 Task: Add a condition where "Requester Is not Current user" in new tickets in your groups.
Action: Mouse moved to (105, 458)
Screenshot: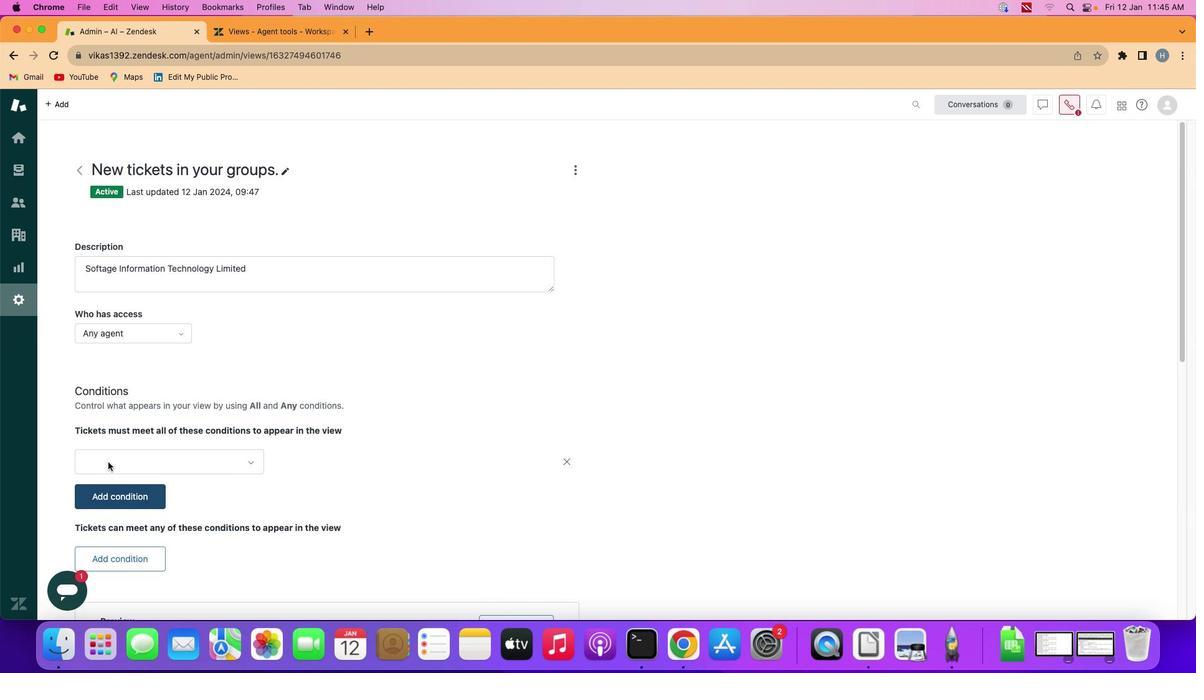 
Action: Mouse pressed left at (105, 458)
Screenshot: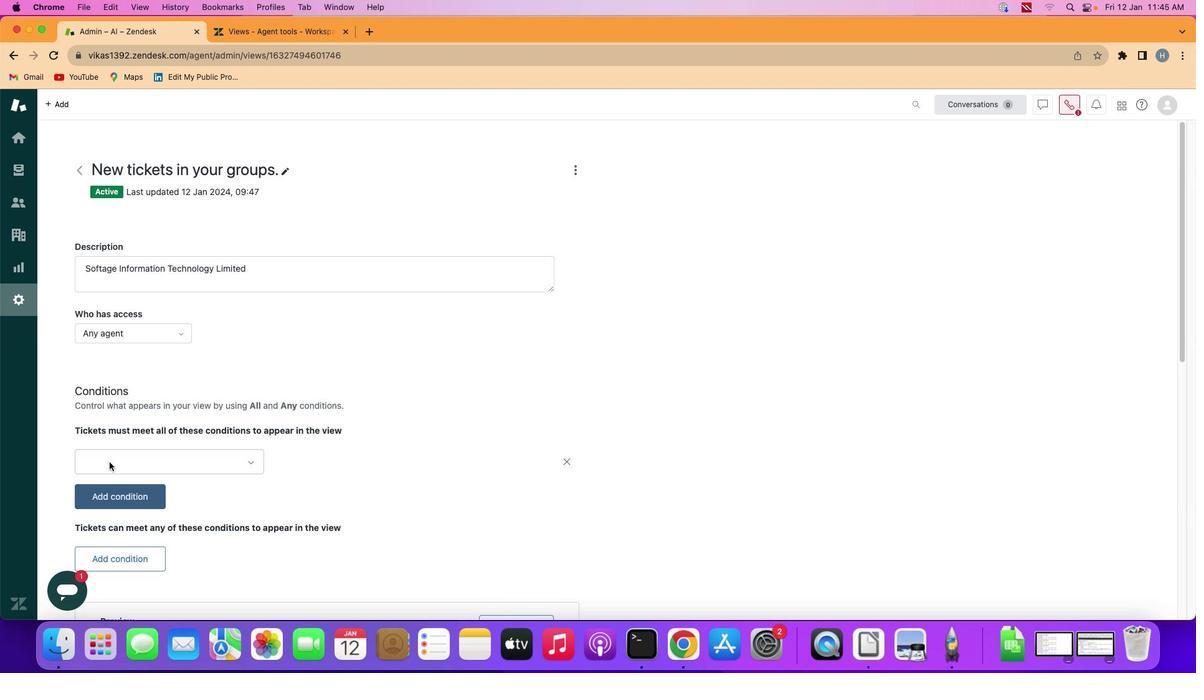 
Action: Mouse moved to (195, 455)
Screenshot: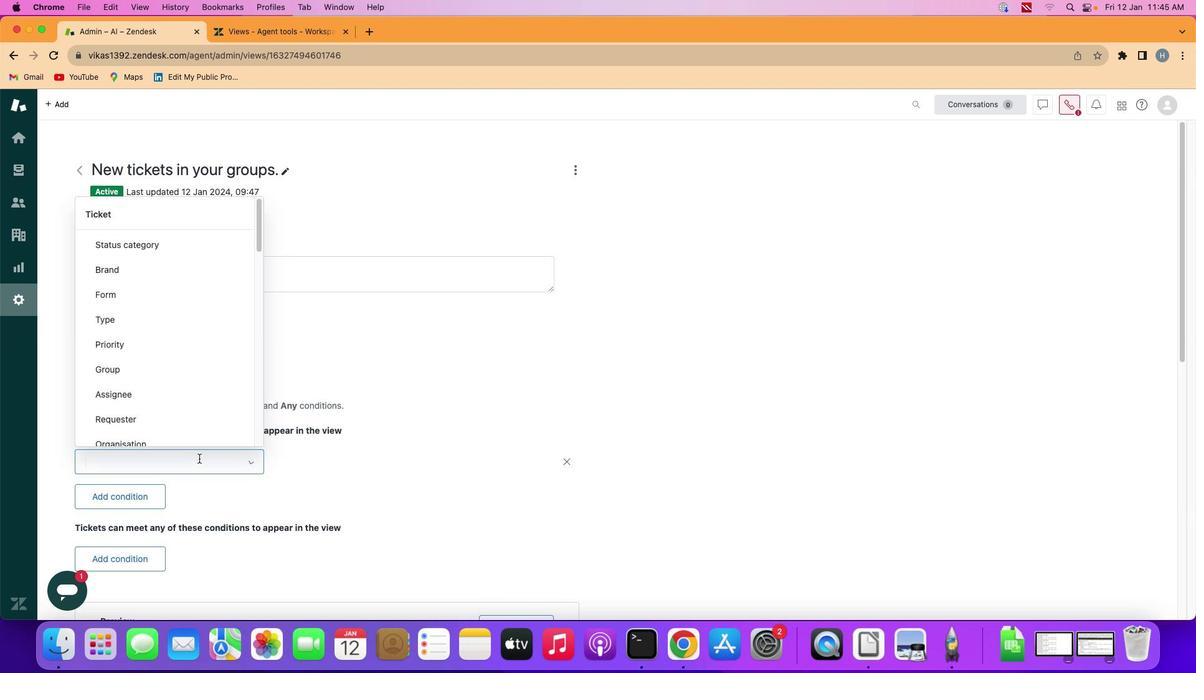 
Action: Mouse pressed left at (195, 455)
Screenshot: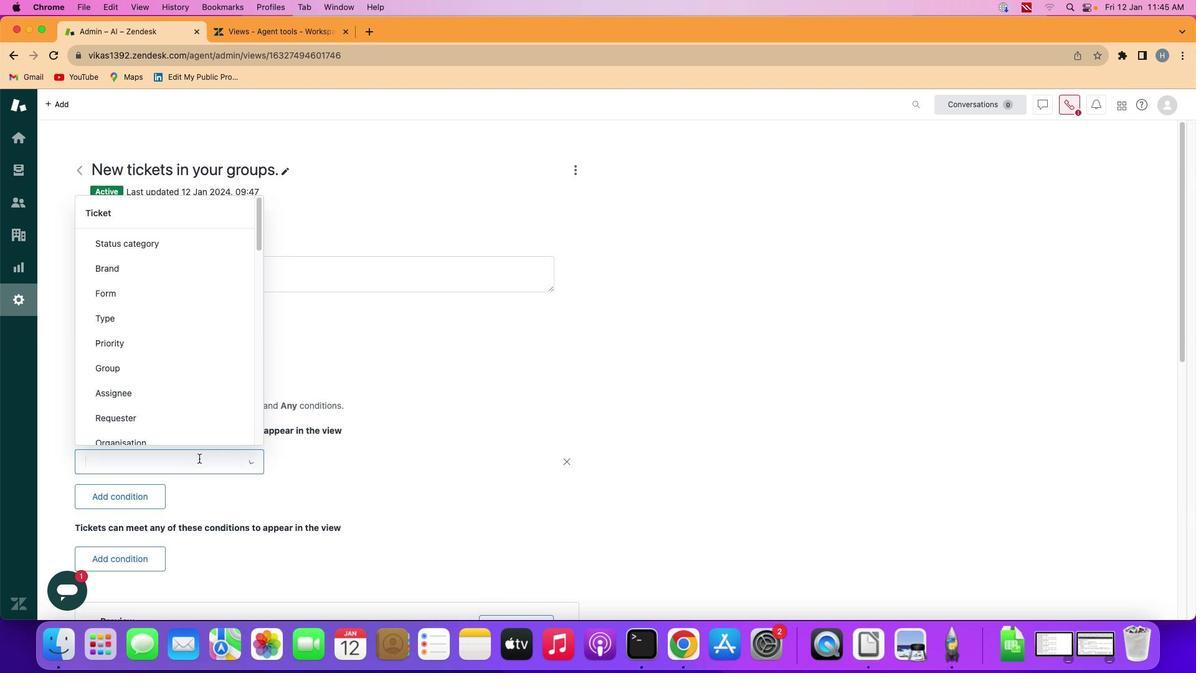 
Action: Mouse moved to (190, 411)
Screenshot: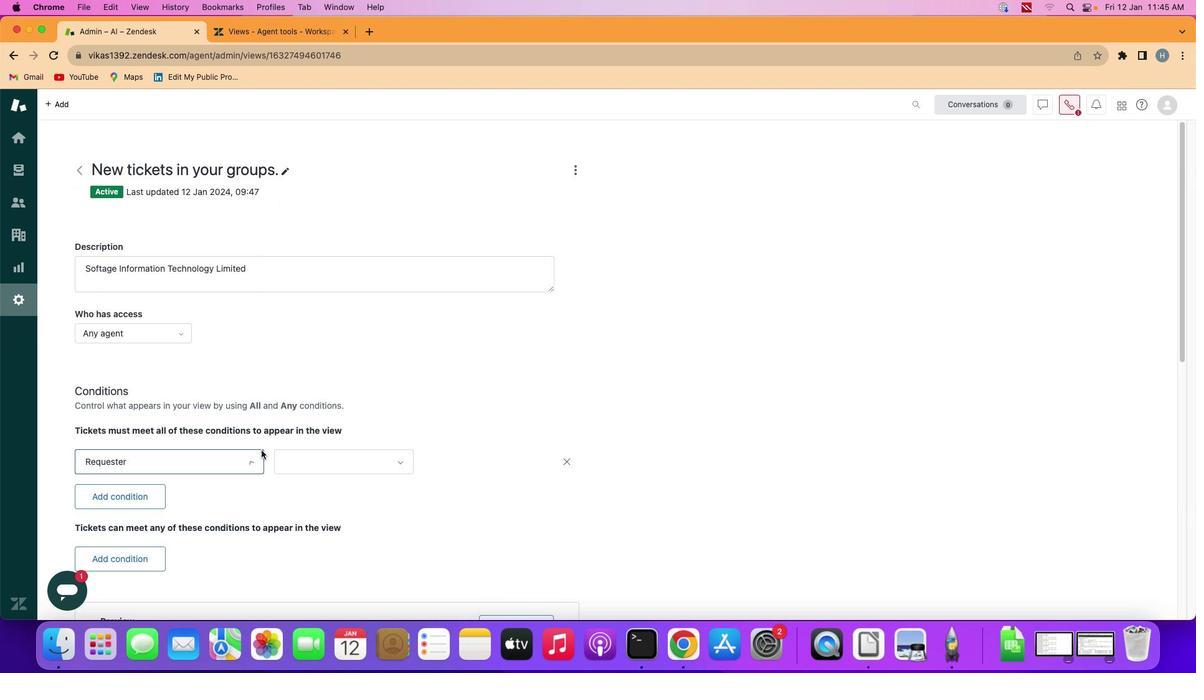 
Action: Mouse pressed left at (190, 411)
Screenshot: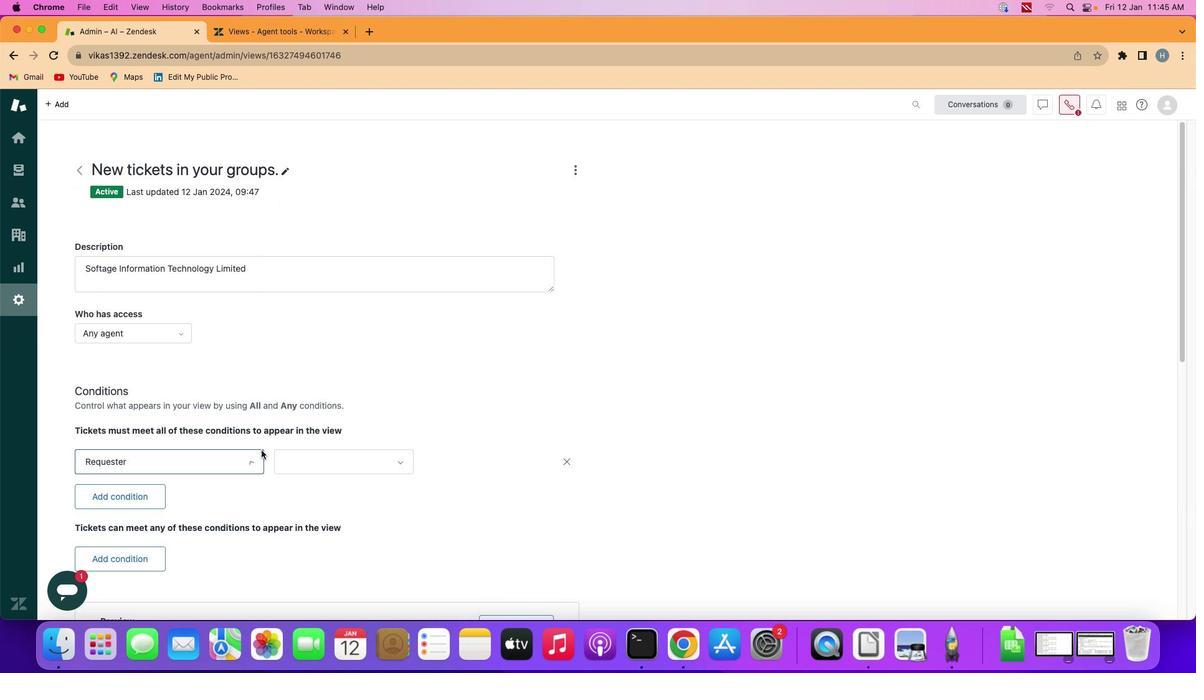 
Action: Mouse moved to (335, 458)
Screenshot: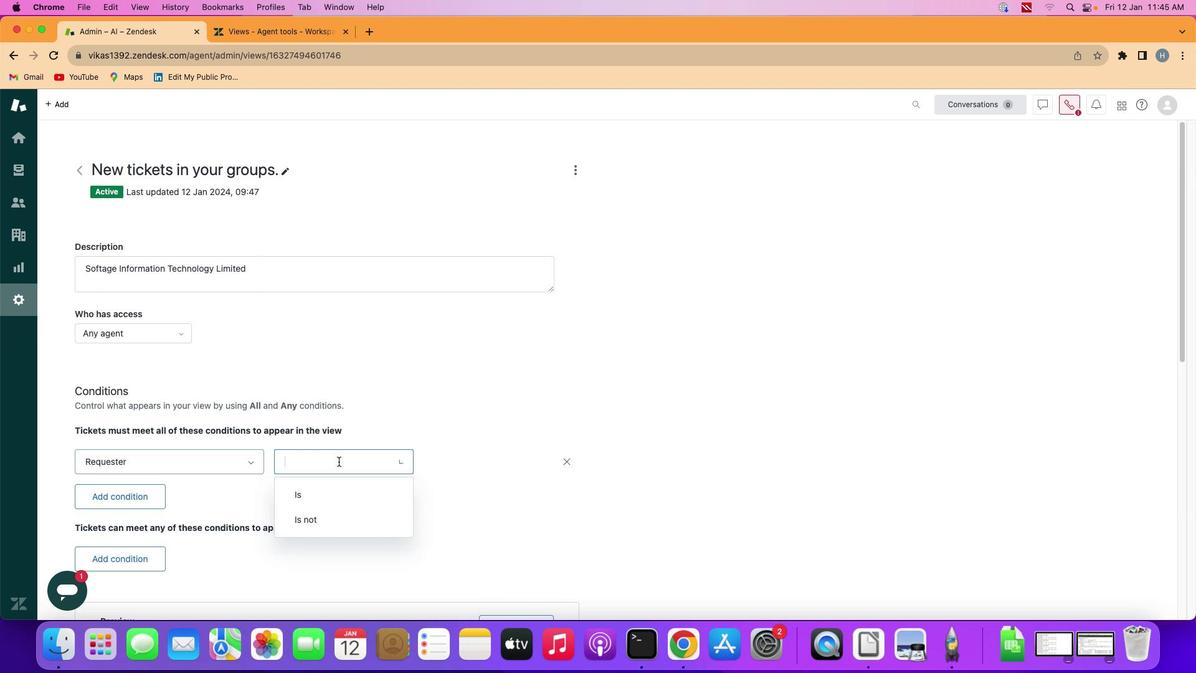 
Action: Mouse pressed left at (335, 458)
Screenshot: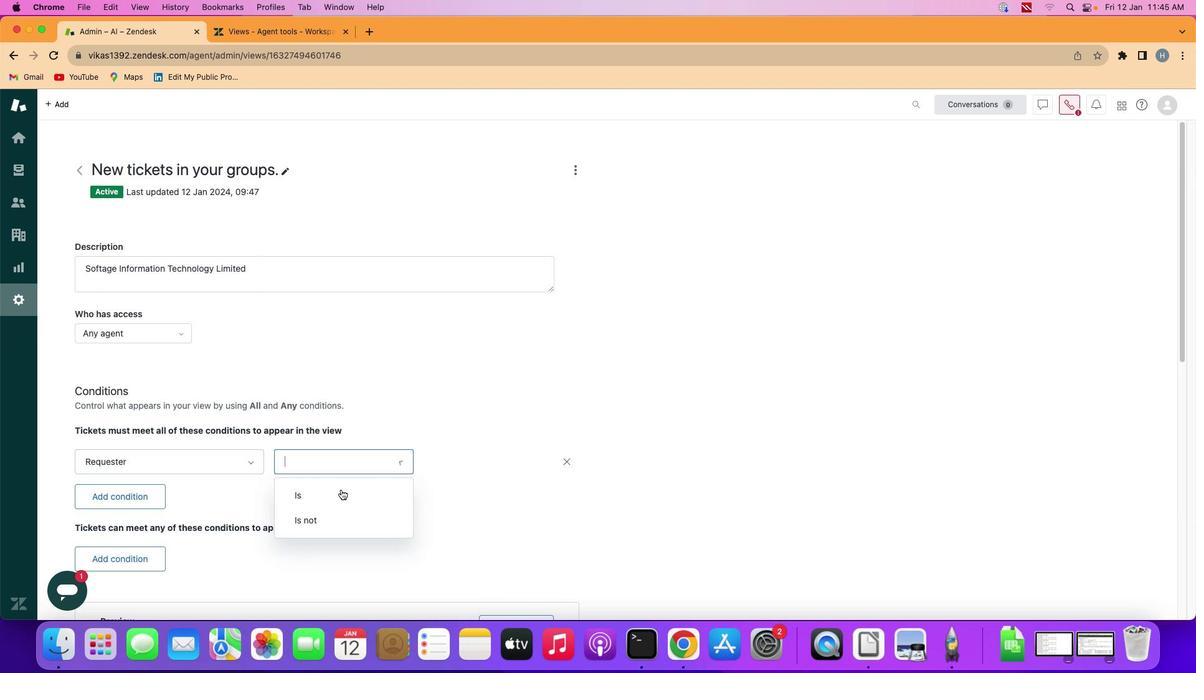 
Action: Mouse moved to (341, 516)
Screenshot: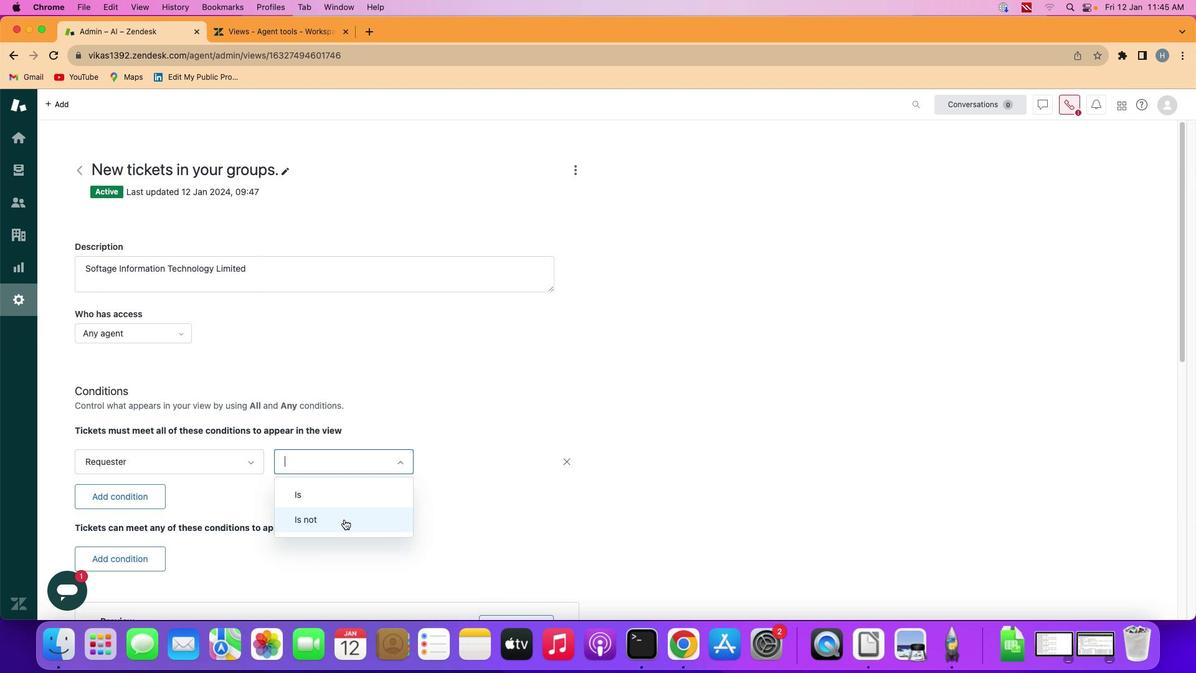 
Action: Mouse pressed left at (341, 516)
Screenshot: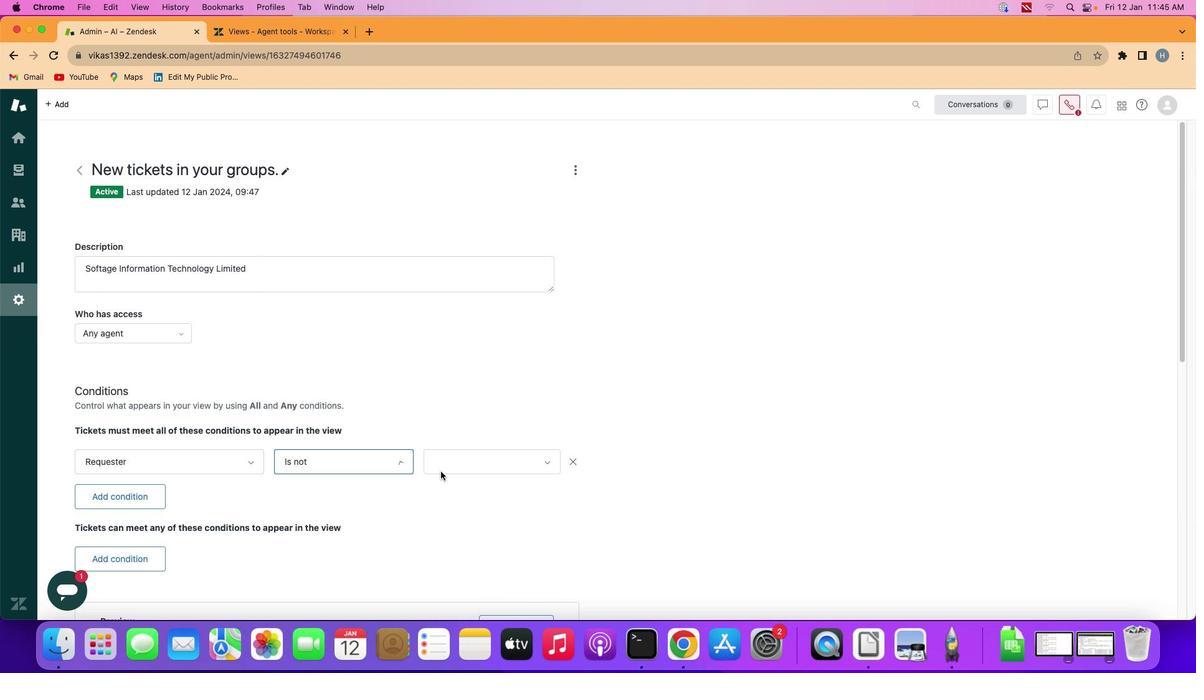 
Action: Mouse moved to (466, 460)
Screenshot: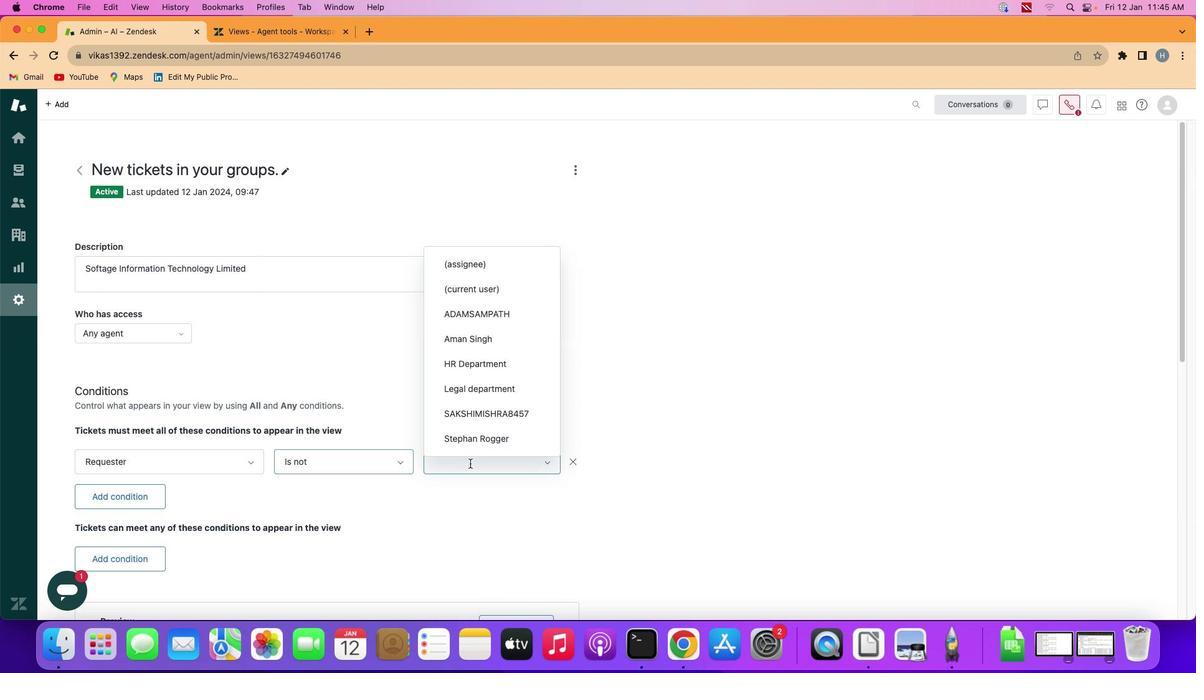 
Action: Mouse pressed left at (466, 460)
Screenshot: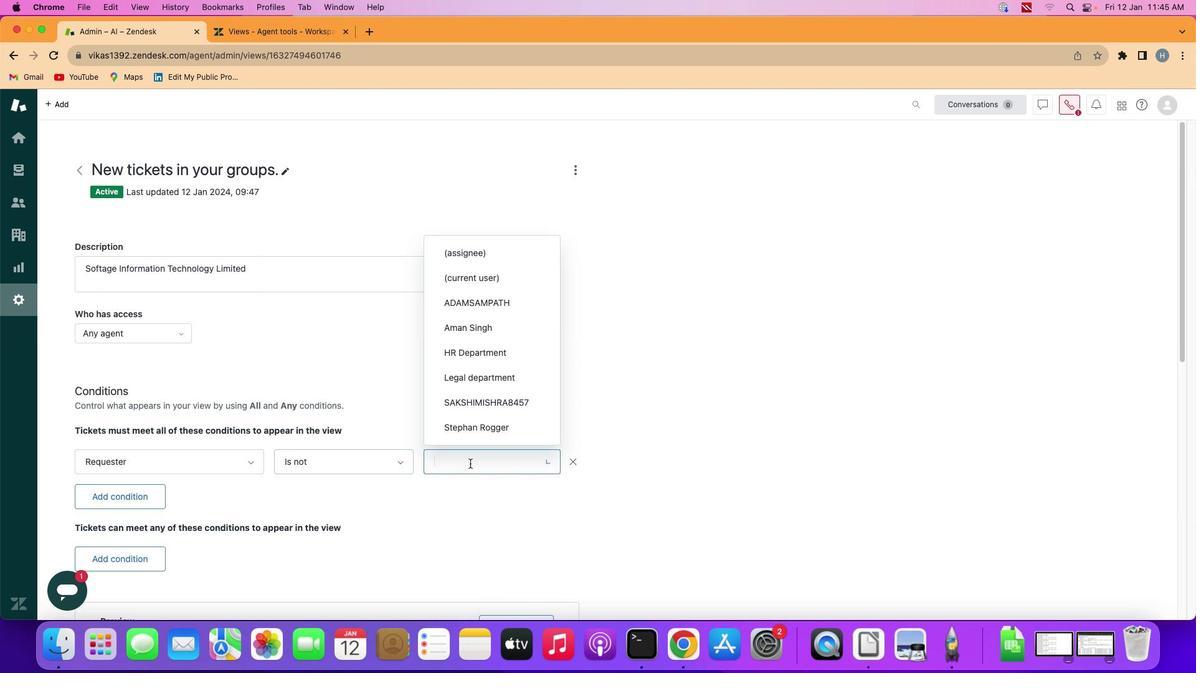 
Action: Mouse moved to (509, 270)
Screenshot: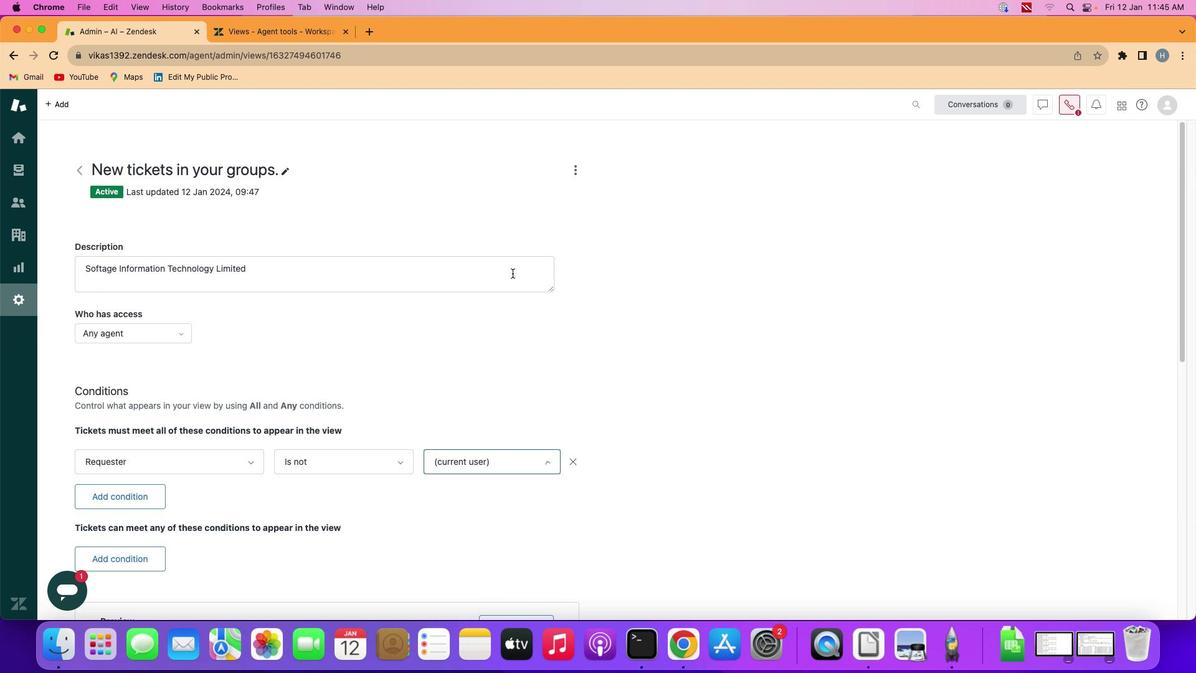 
Action: Mouse pressed left at (509, 270)
Screenshot: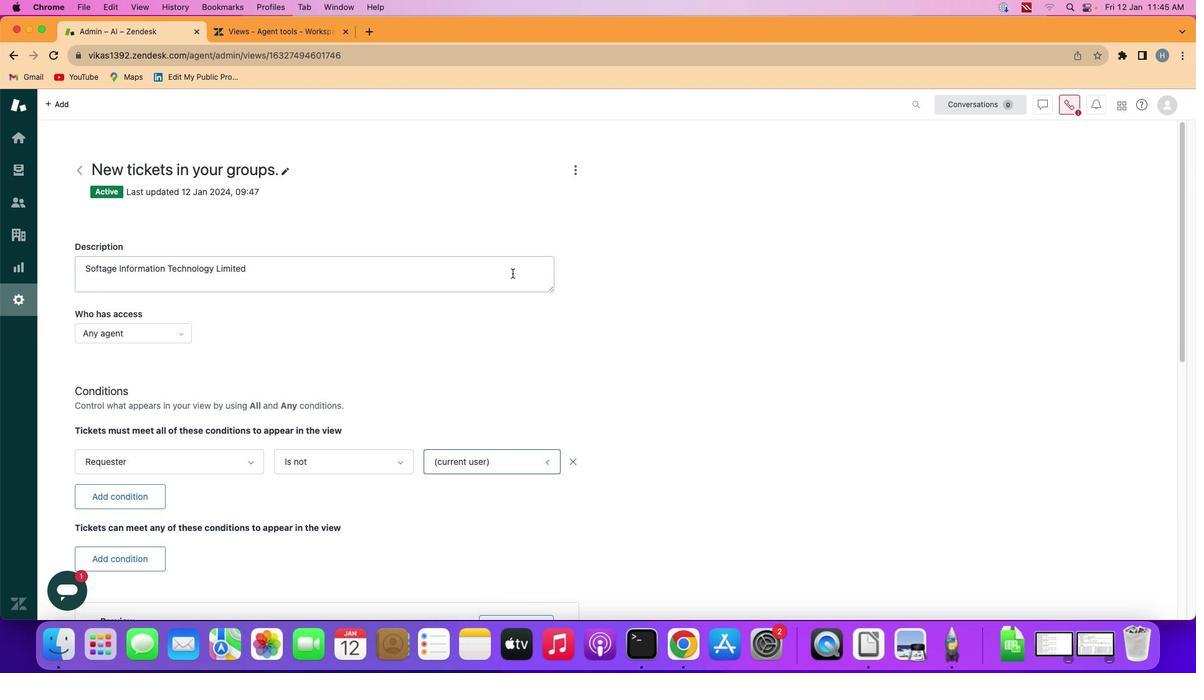 
